 Task: Select New Terminal at Folder
Action: Mouse moved to (218, 218)
Screenshot: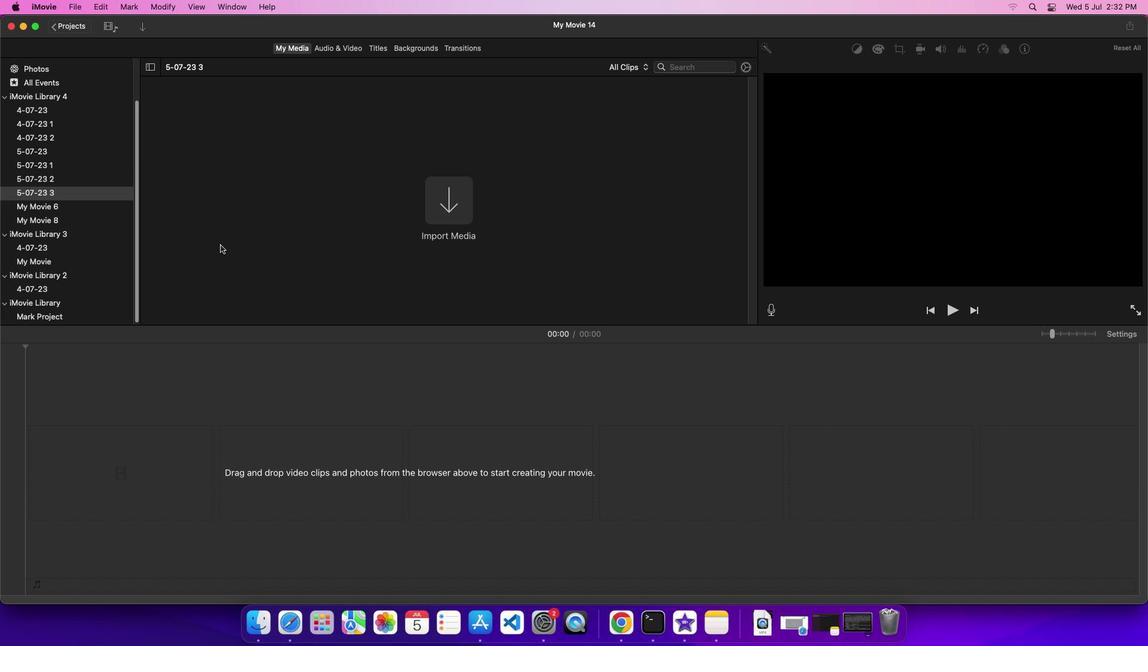 
Action: Mouse pressed left at (218, 218)
Screenshot: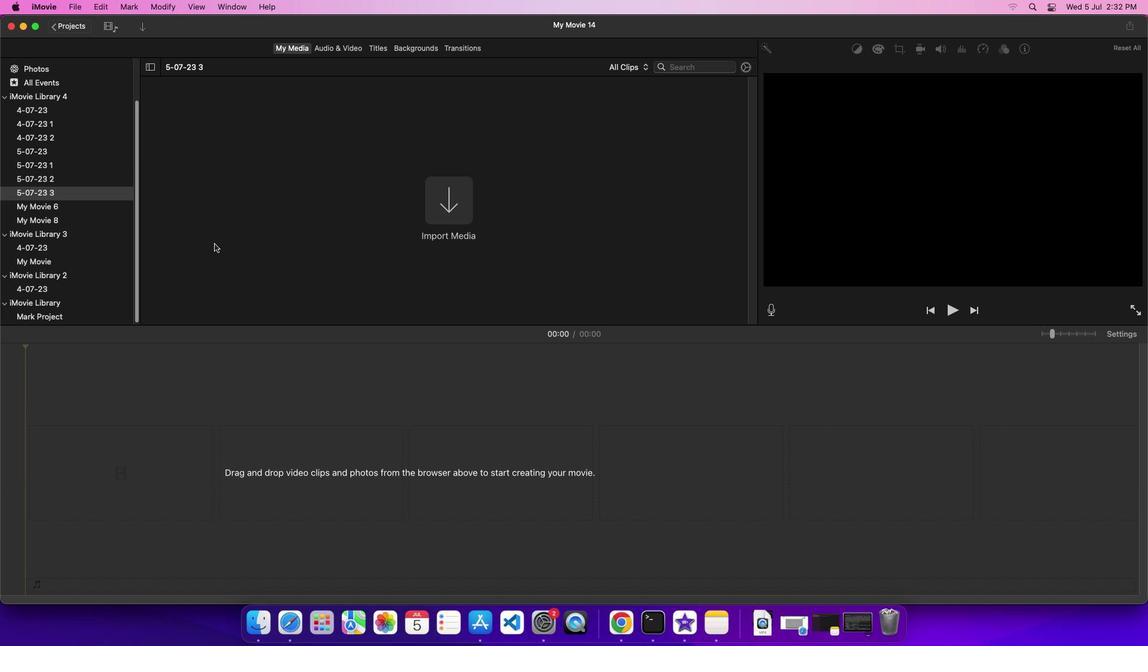 
Action: Mouse moved to (39, 18)
Screenshot: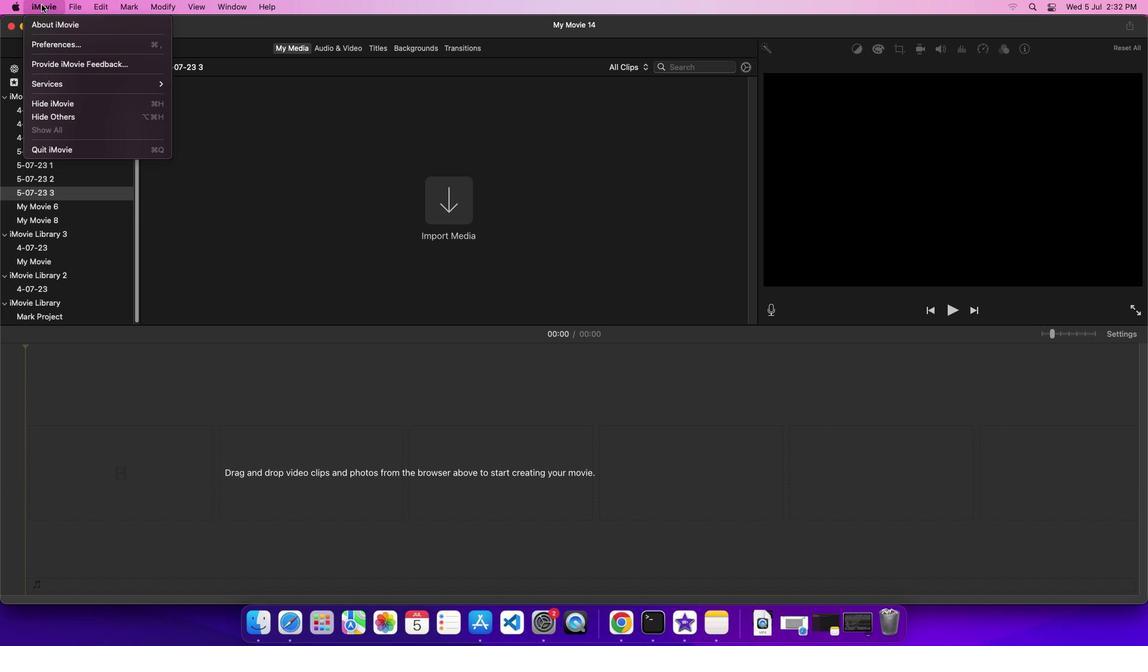 
Action: Mouse pressed left at (39, 18)
Screenshot: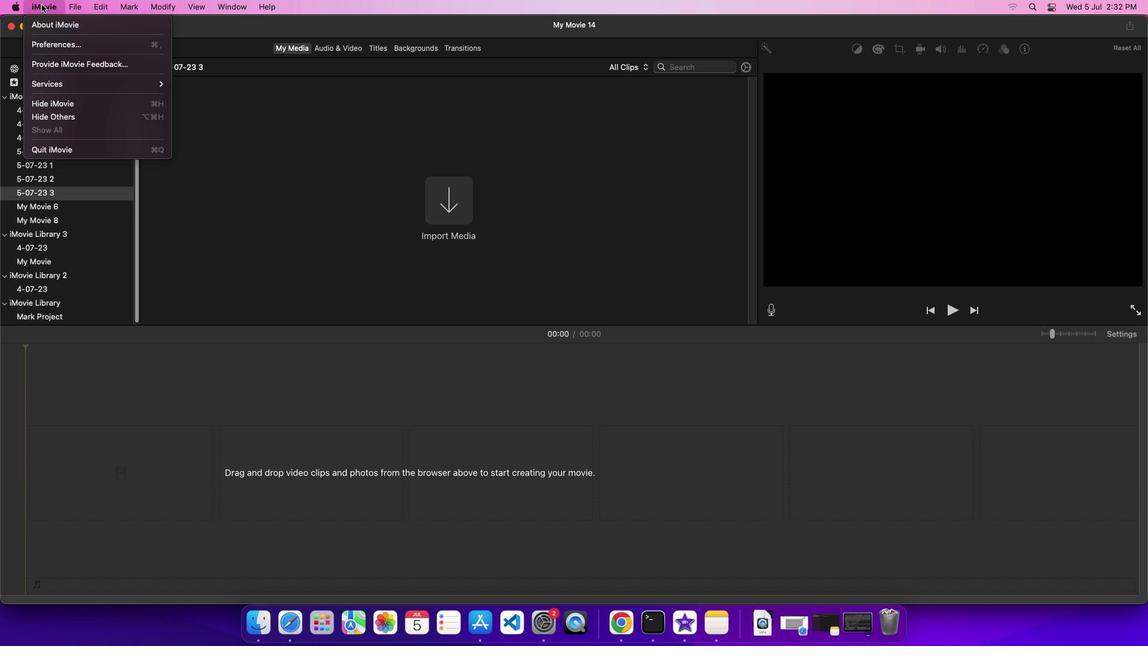 
Action: Mouse moved to (72, 82)
Screenshot: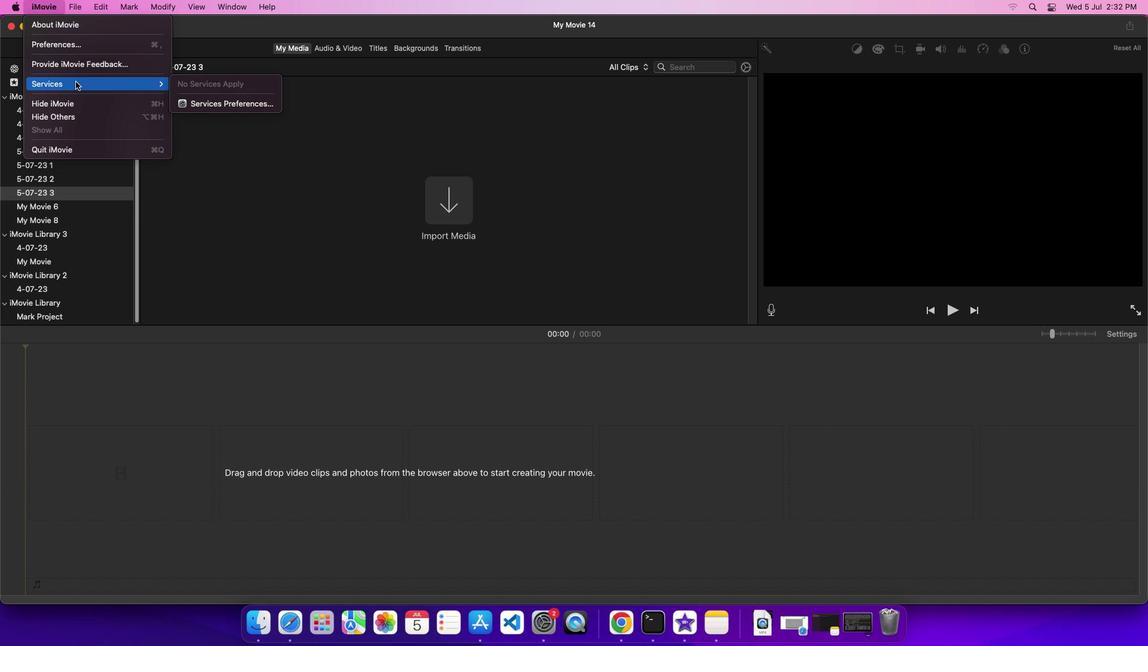 
Action: Mouse pressed left at (72, 82)
Screenshot: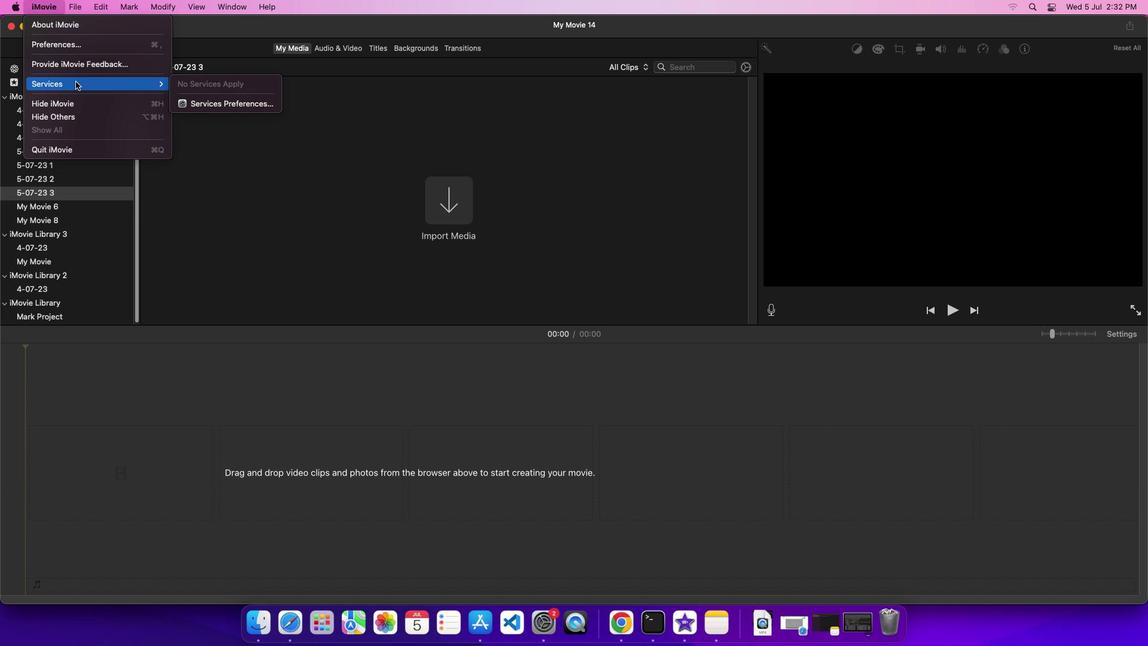 
Action: Mouse moved to (184, 102)
Screenshot: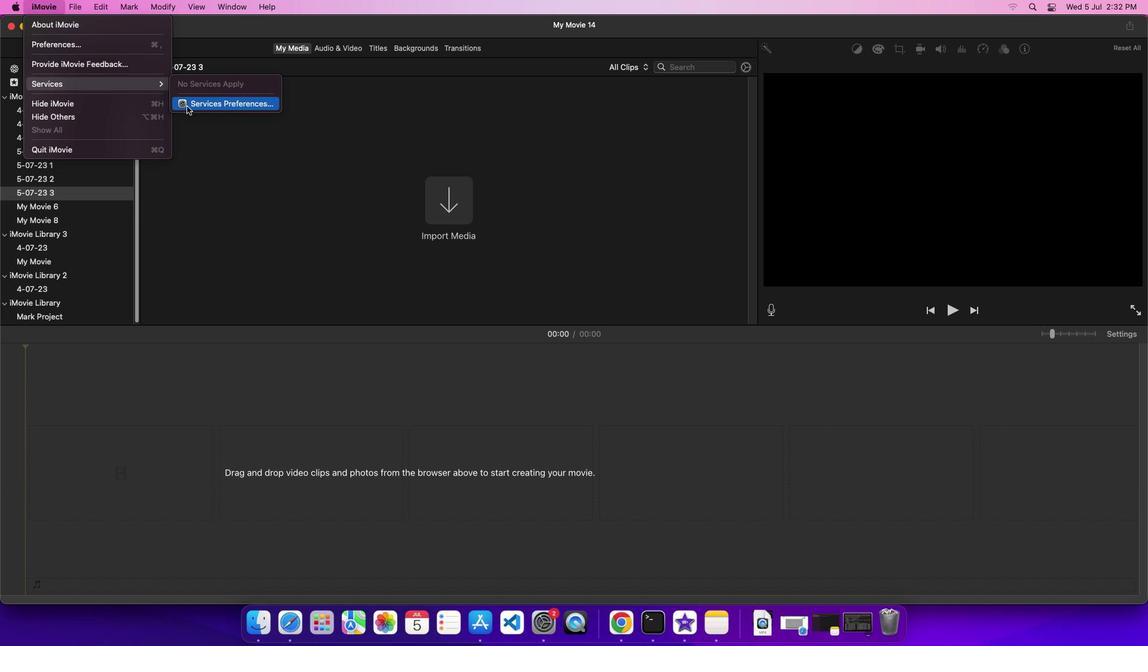 
Action: Mouse pressed left at (184, 102)
Screenshot: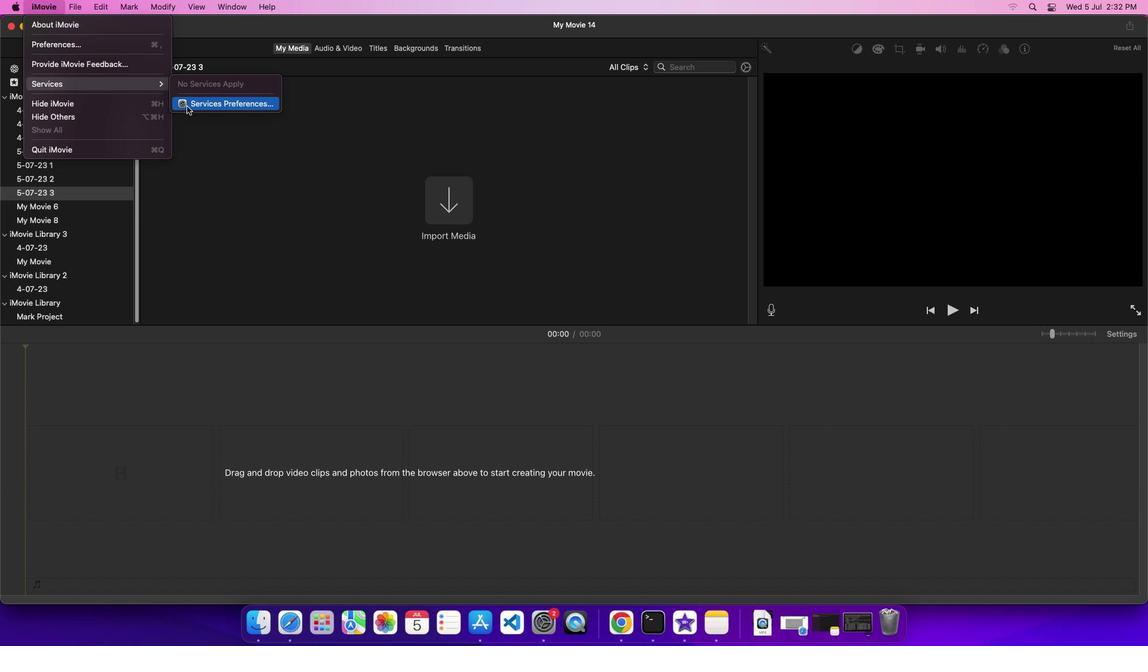 
Action: Mouse moved to (704, 241)
Screenshot: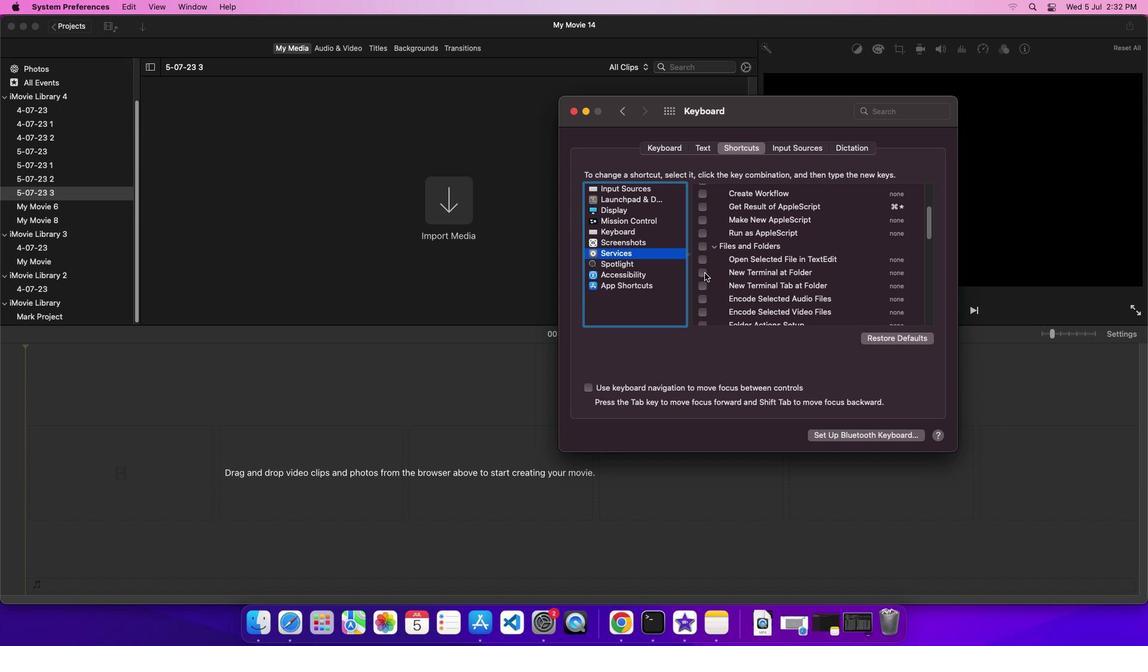 
Action: Mouse pressed left at (704, 241)
Screenshot: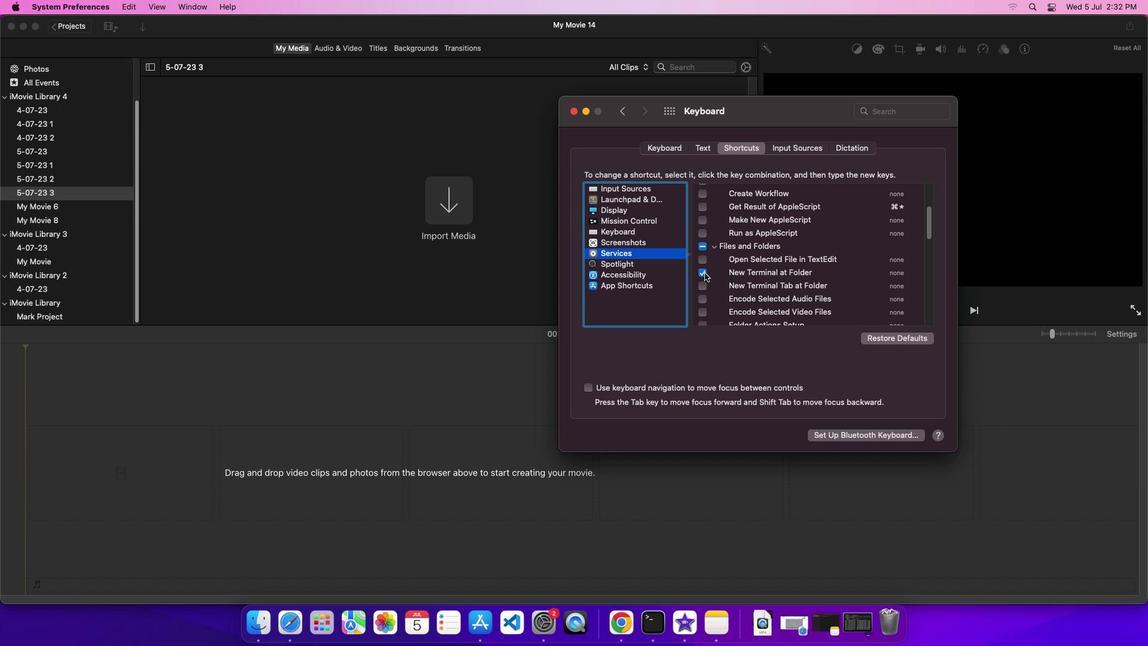 
Action: Mouse moved to (716, 249)
Screenshot: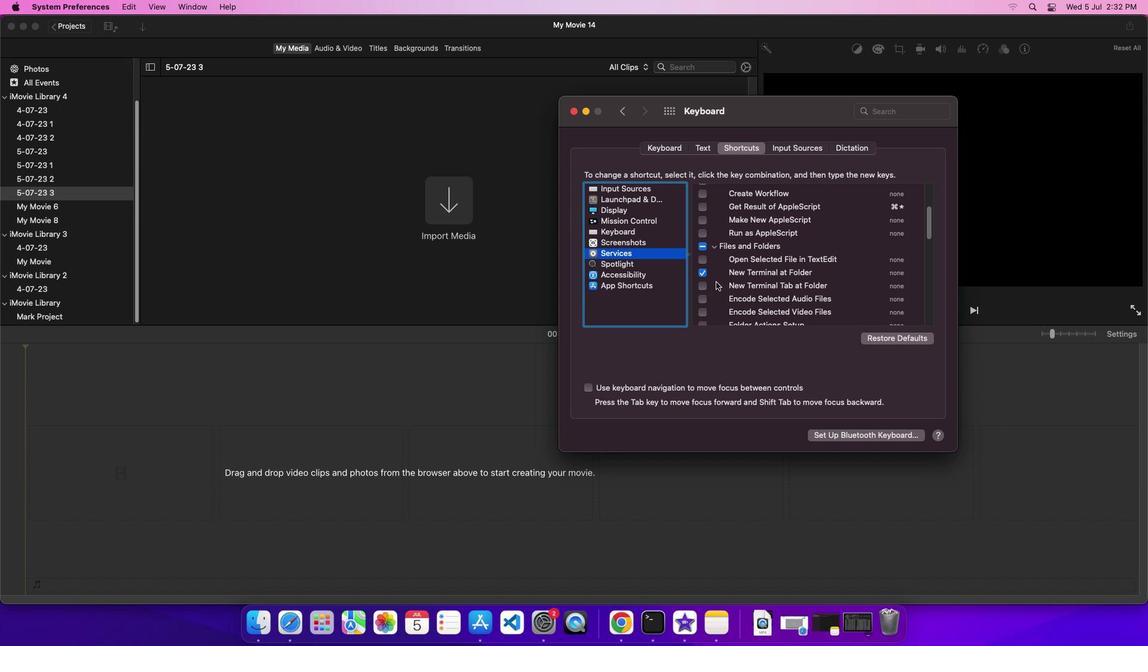
